 Task: Add Beyond Meat Italian Style, Plant-Based Meatballs to the cart.
Action: Mouse moved to (22, 70)
Screenshot: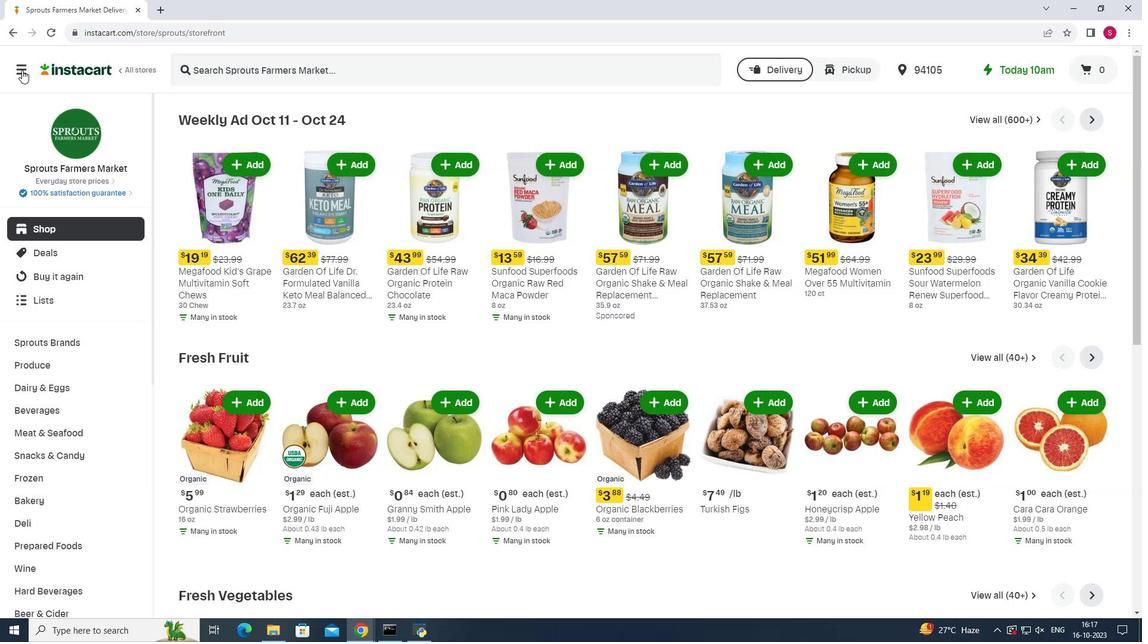 
Action: Mouse pressed left at (22, 70)
Screenshot: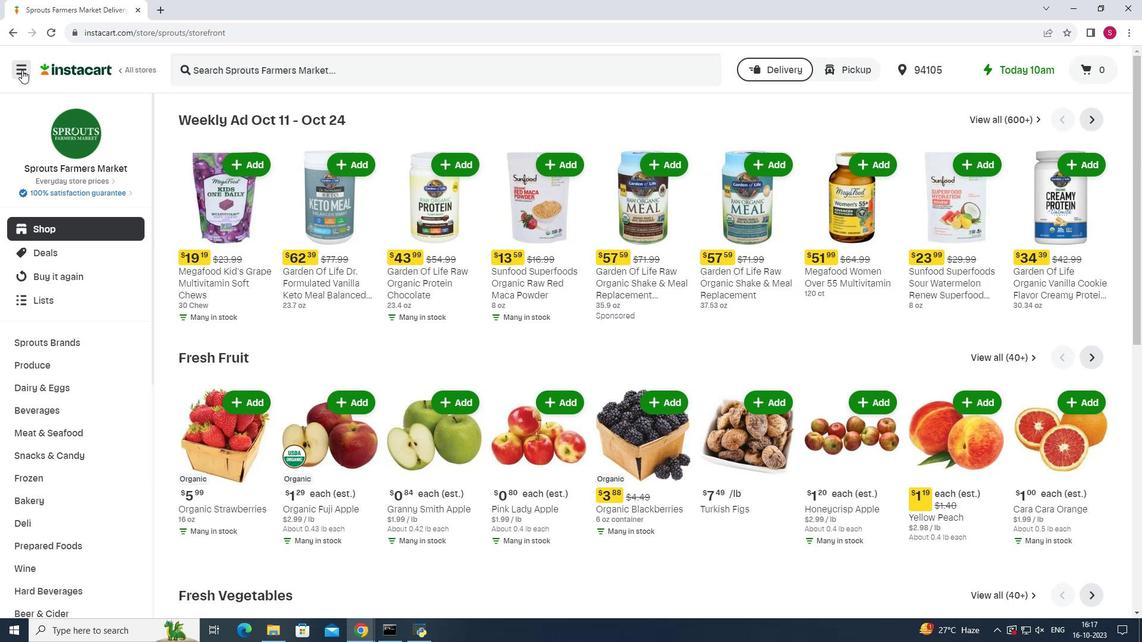 
Action: Mouse moved to (80, 318)
Screenshot: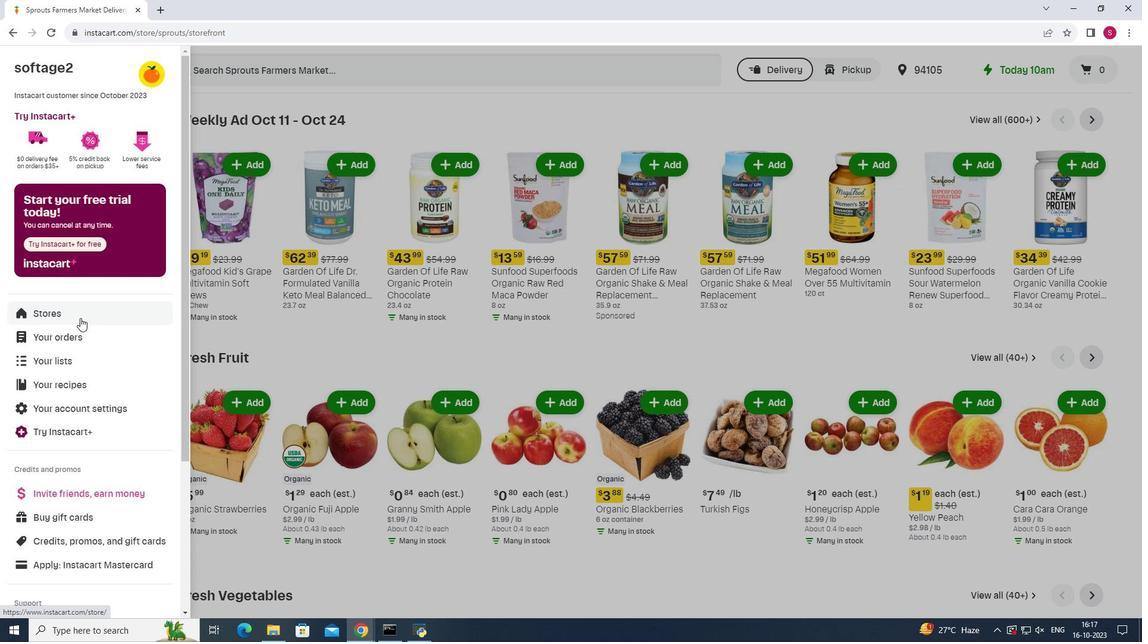 
Action: Mouse pressed left at (80, 318)
Screenshot: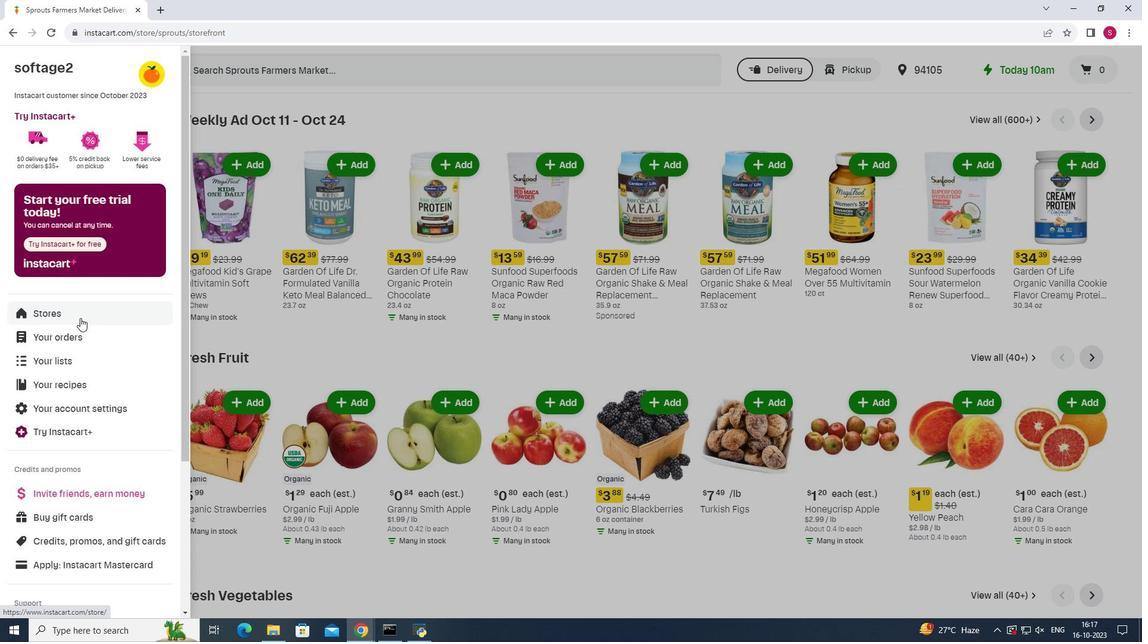 
Action: Mouse moved to (272, 100)
Screenshot: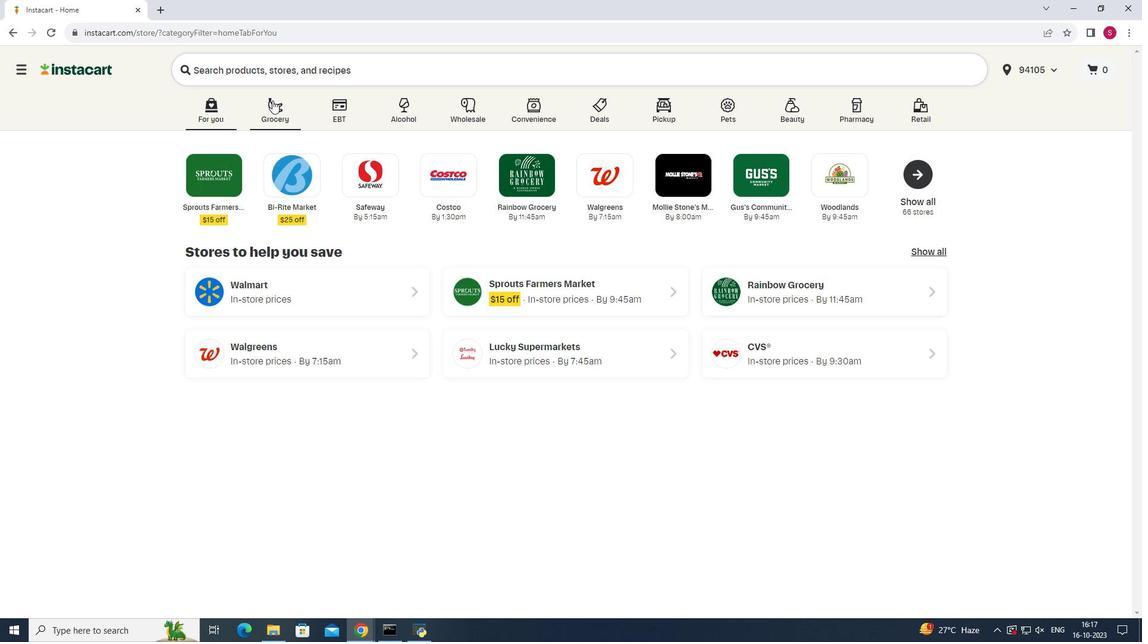 
Action: Mouse pressed left at (272, 100)
Screenshot: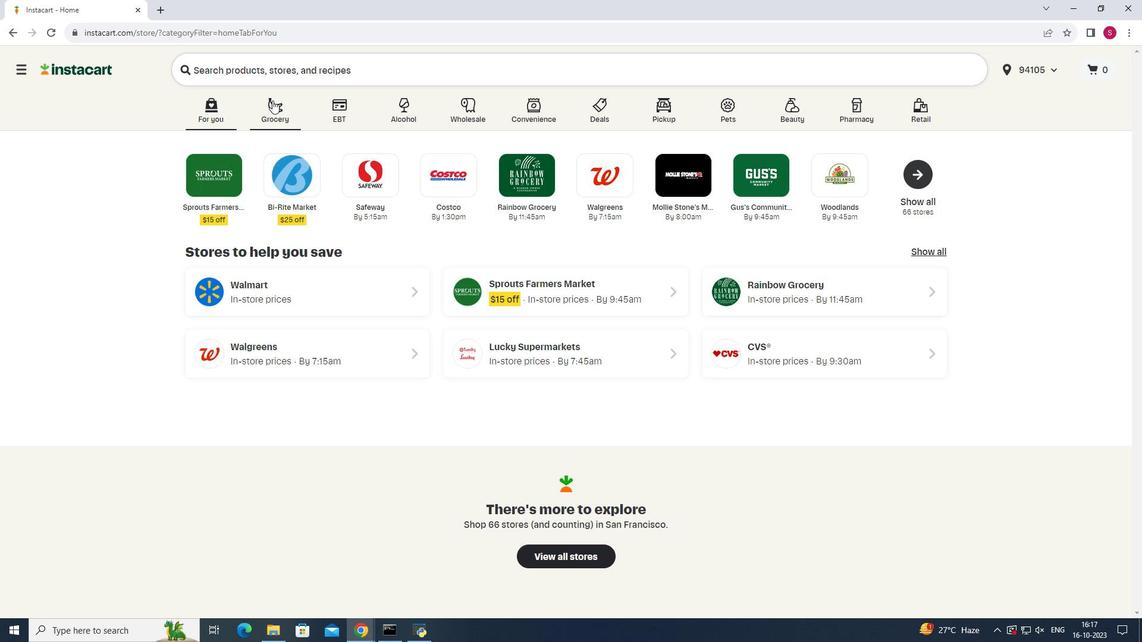 
Action: Mouse moved to (802, 161)
Screenshot: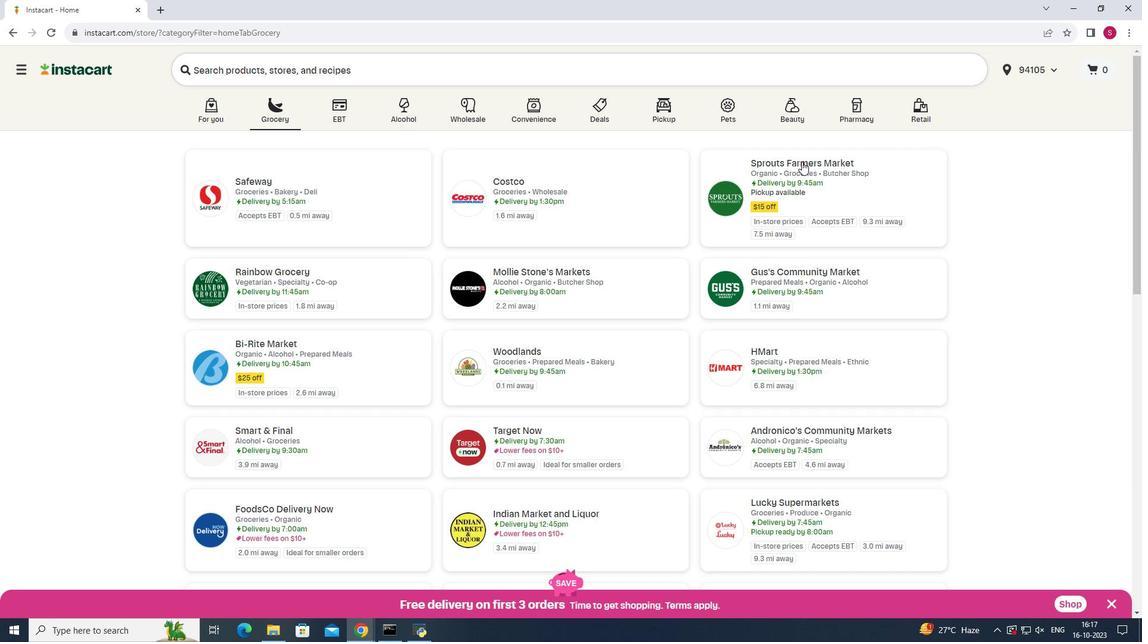 
Action: Mouse pressed left at (802, 161)
Screenshot: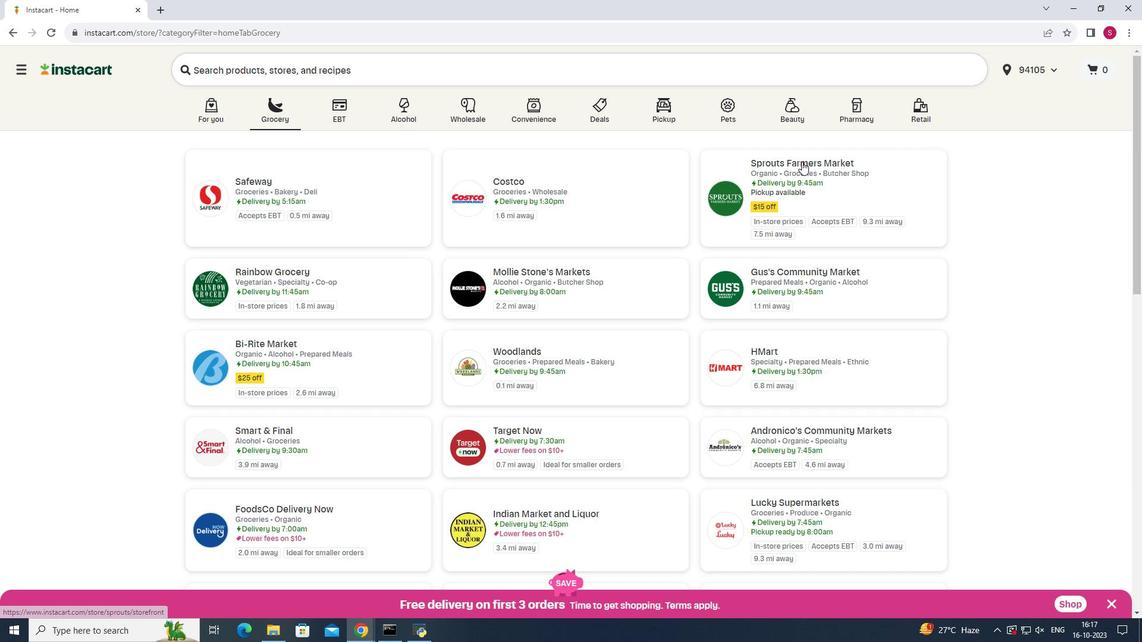 
Action: Mouse moved to (60, 434)
Screenshot: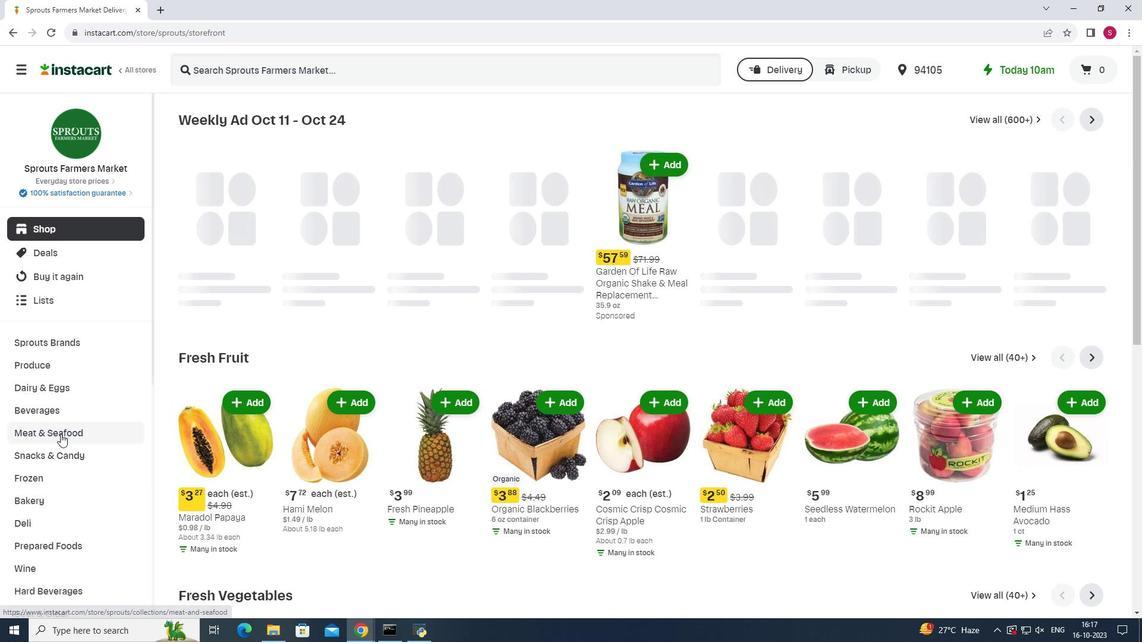 
Action: Mouse pressed left at (60, 434)
Screenshot: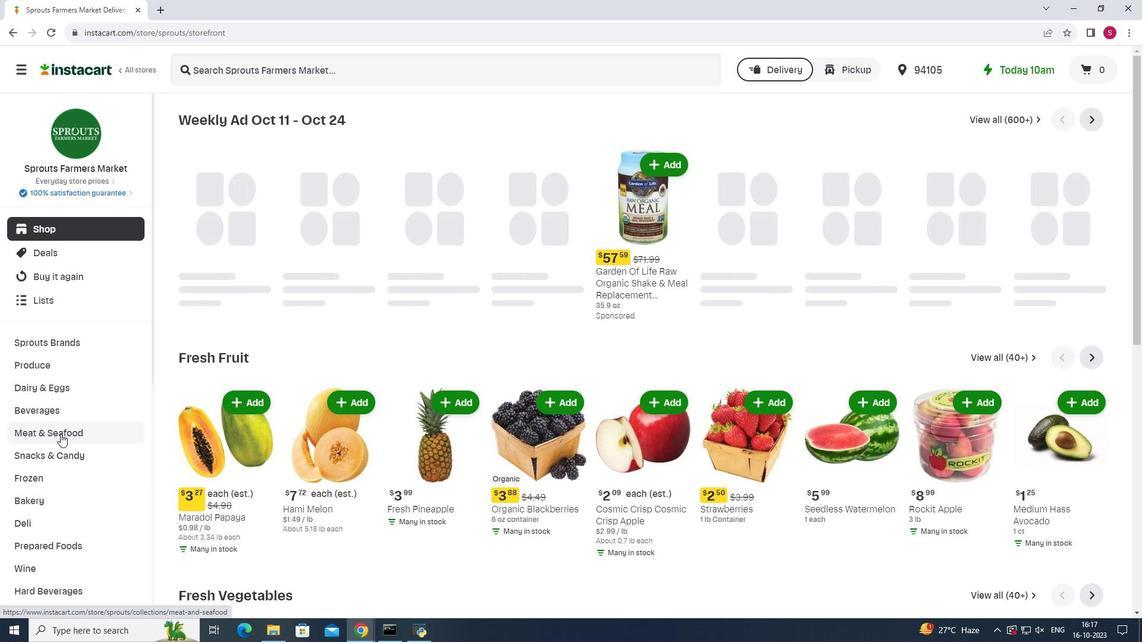 
Action: Mouse moved to (861, 147)
Screenshot: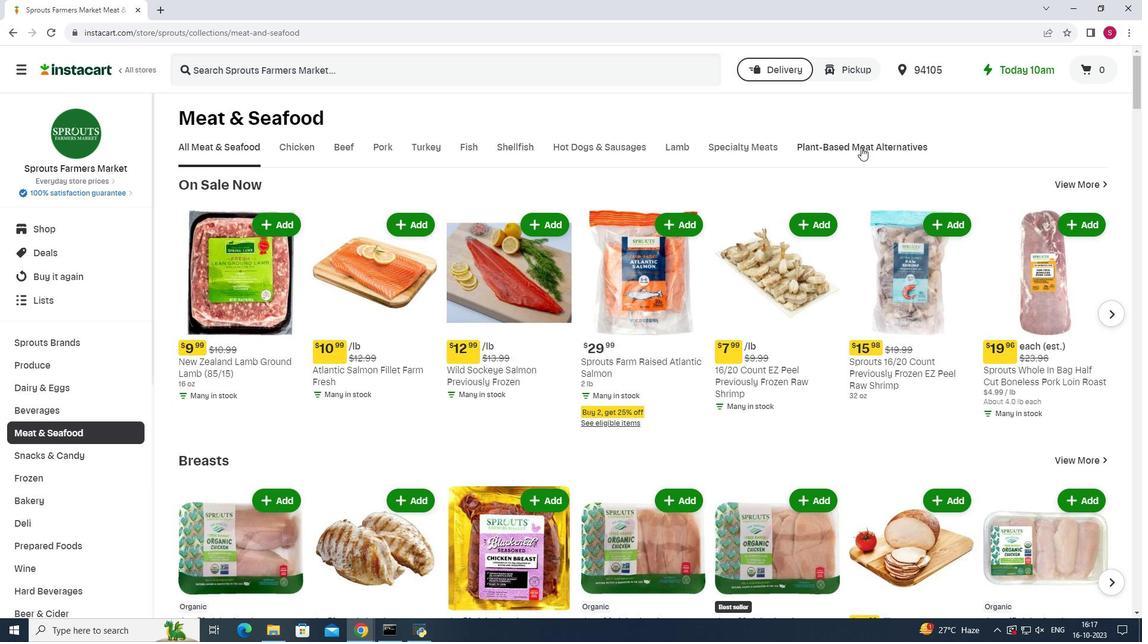 
Action: Mouse pressed left at (861, 147)
Screenshot: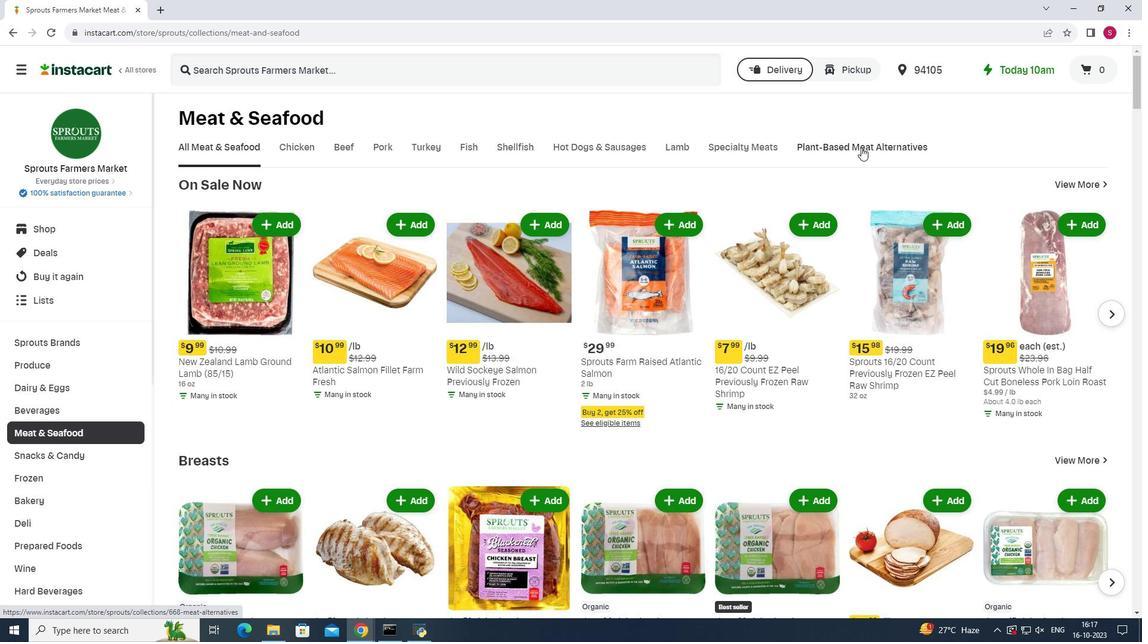 
Action: Mouse moved to (727, 194)
Screenshot: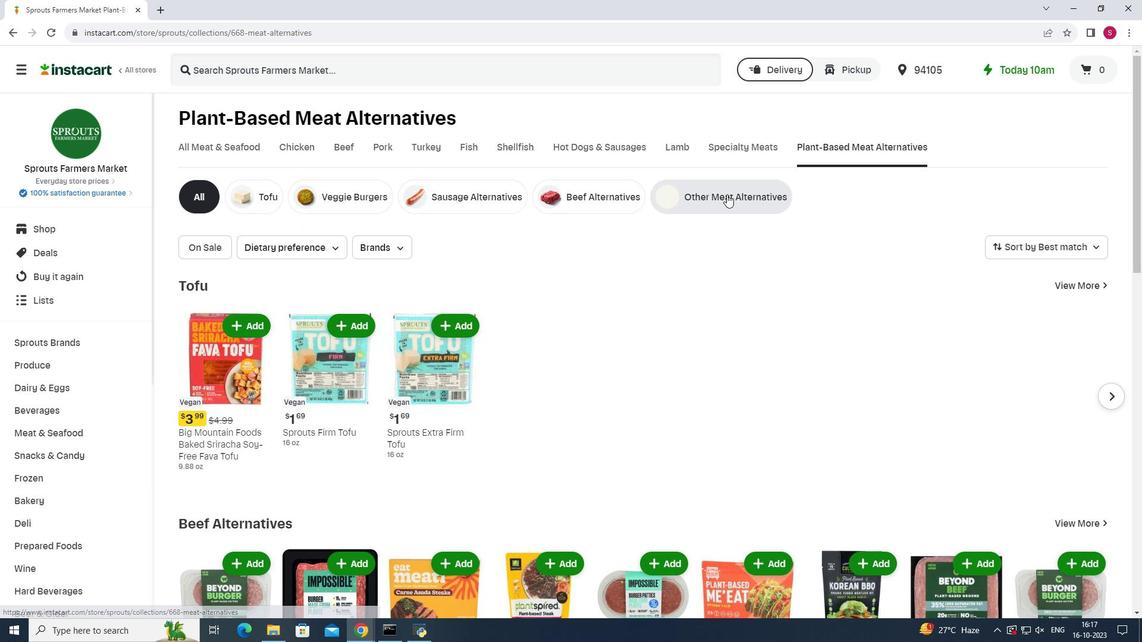 
Action: Mouse pressed left at (727, 194)
Screenshot: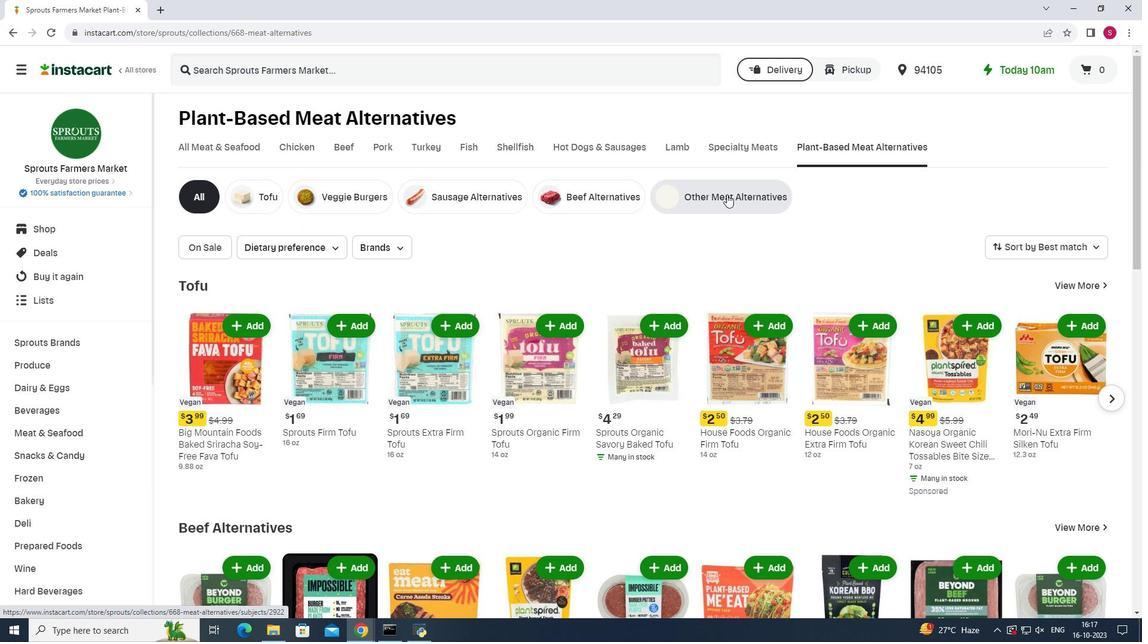 
Action: Mouse moved to (398, 69)
Screenshot: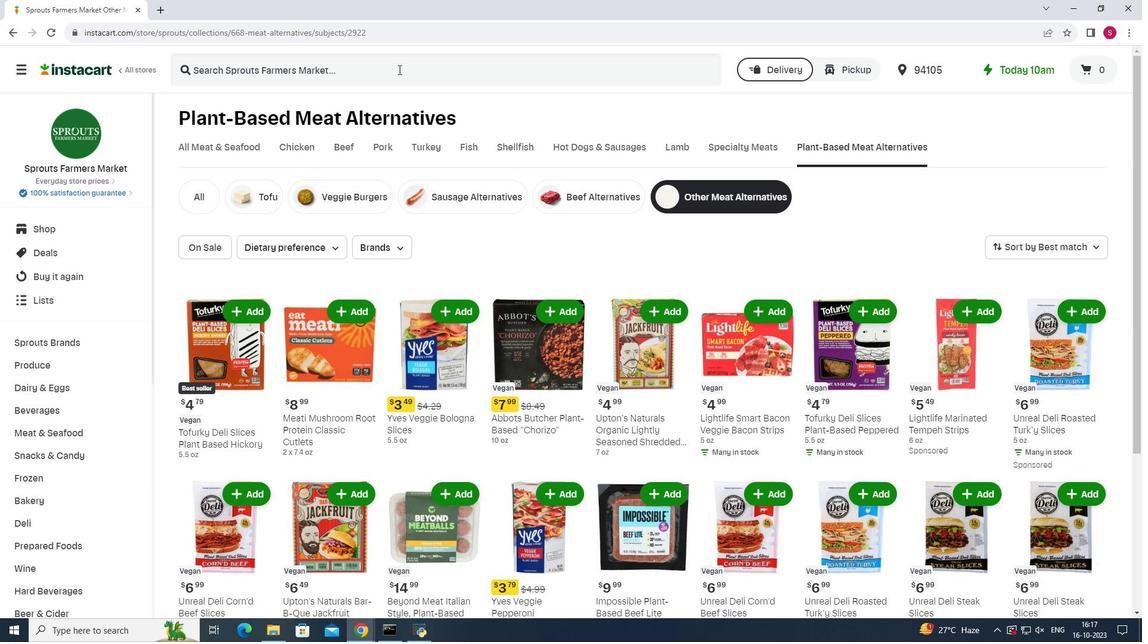 
Action: Mouse pressed left at (398, 69)
Screenshot: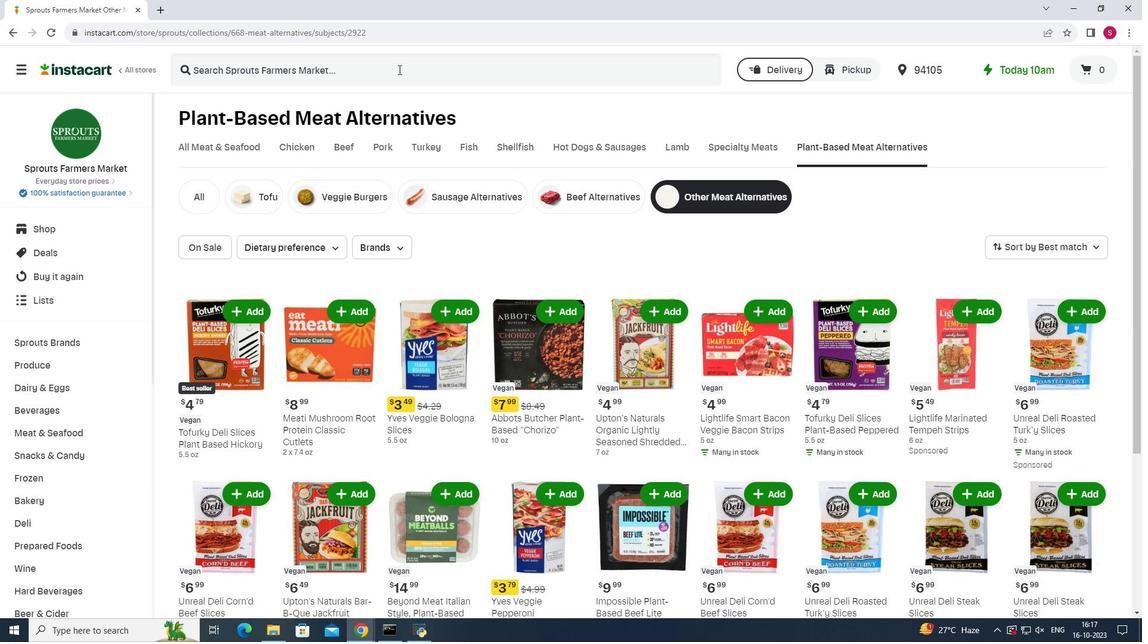
Action: Mouse moved to (400, 69)
Screenshot: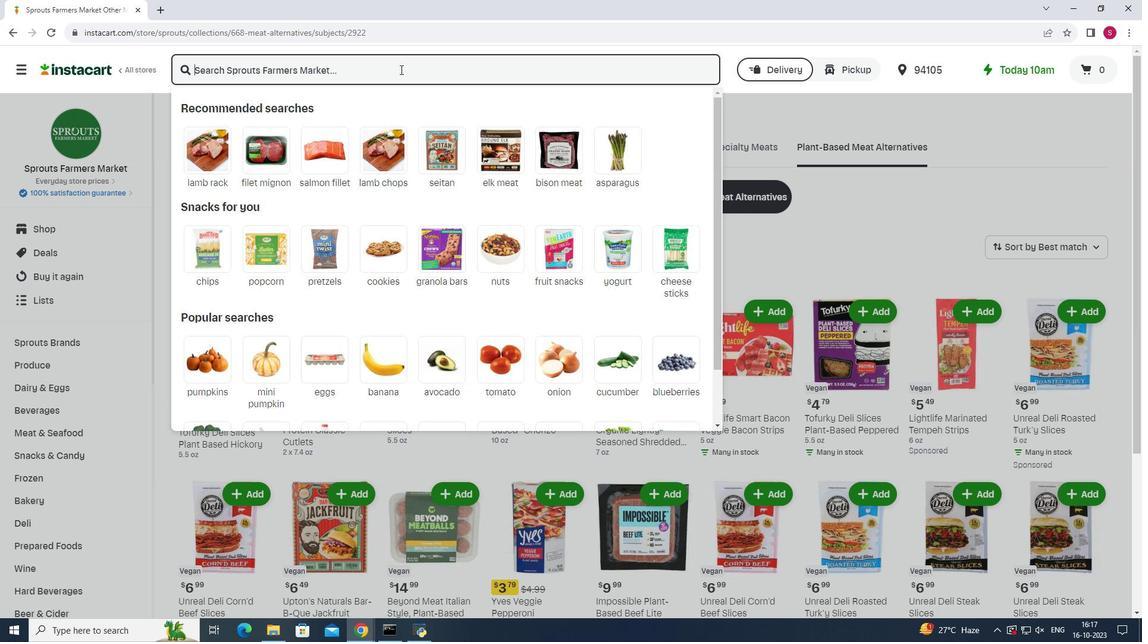 
Action: Key pressed <Key.shift><Key.shift><Key.shift><Key.shift><Key.shift><Key.shift>Beyond<Key.space><Key.shift>Meat<Key.space><Key.shift><Key.shift><Key.shift><Key.shift>Italian<Key.space><Key.shift>Style,<Key.space><Key.shift><Key.shift><Key.shift>Plant-<Key.shift>Based<Key.space><Key.shift><Key.shift>Meat<Key.shift>balls<Key.enter>
Screenshot: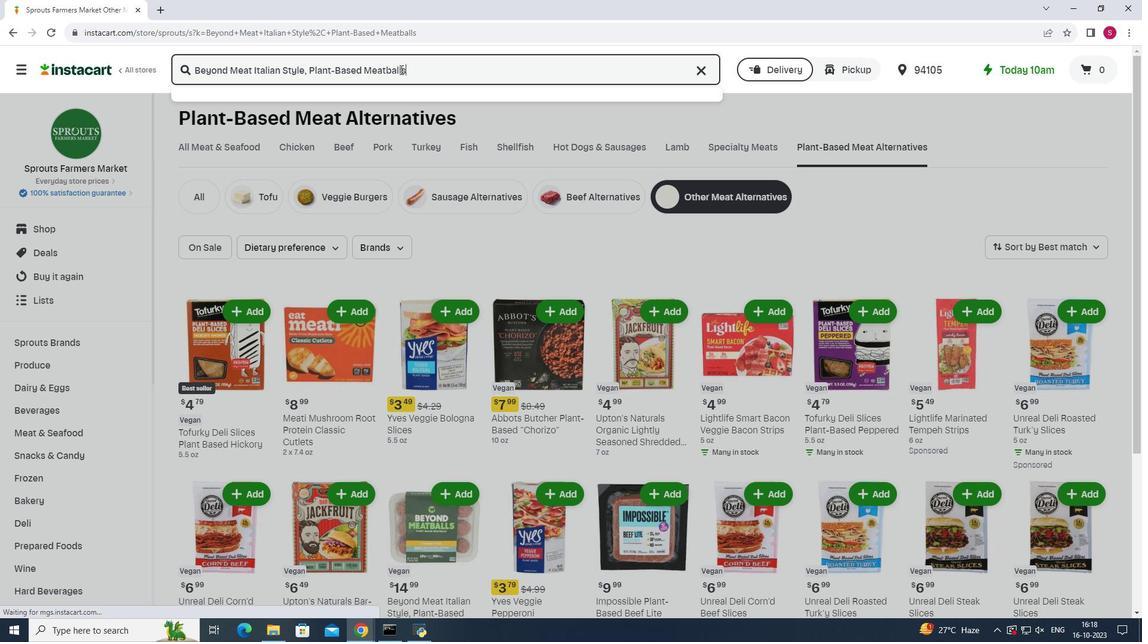 
Action: Mouse moved to (699, 199)
Screenshot: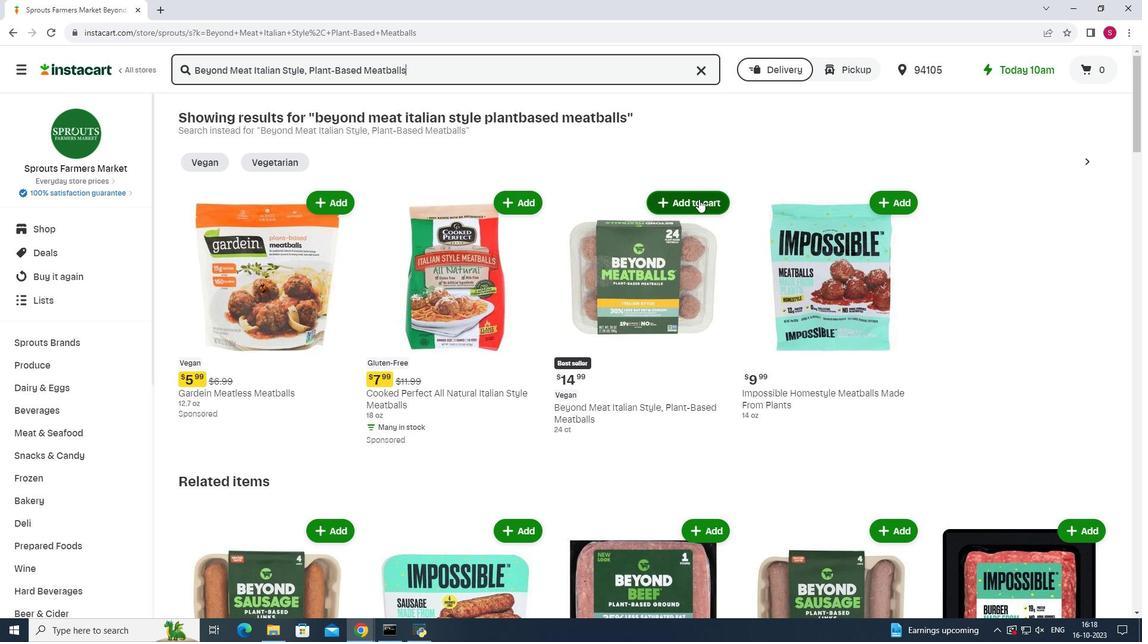 
Action: Mouse pressed left at (699, 199)
Screenshot: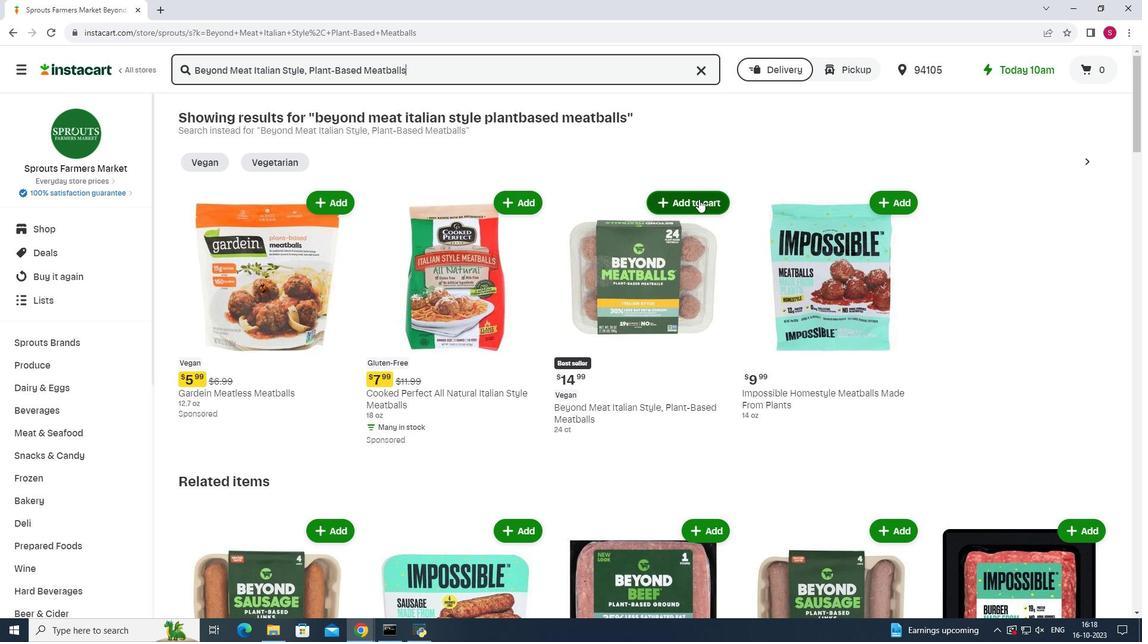 
Action: Mouse moved to (720, 175)
Screenshot: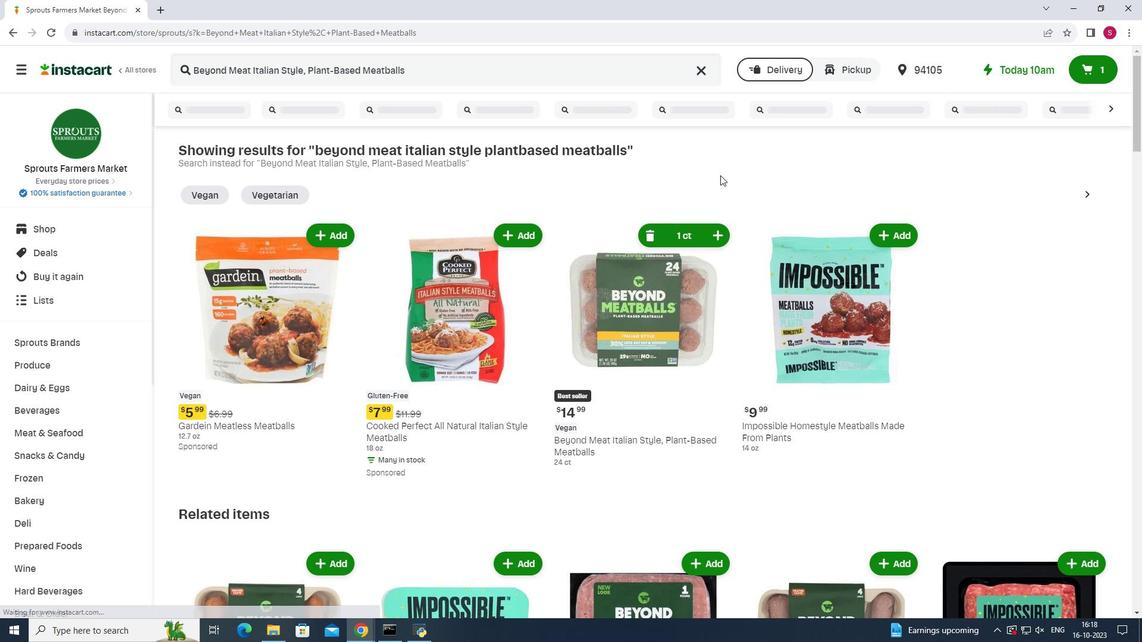 
